 Task: Create a sub task Release to Production / Go Live for the task  Implement a new cloud-based facilities management system for a company in the project BoostTech , assign it to team member softage.4@softage.net and update the status of the sub task to  At Risk , set the priority of the sub task to Medium
Action: Mouse moved to (252, 376)
Screenshot: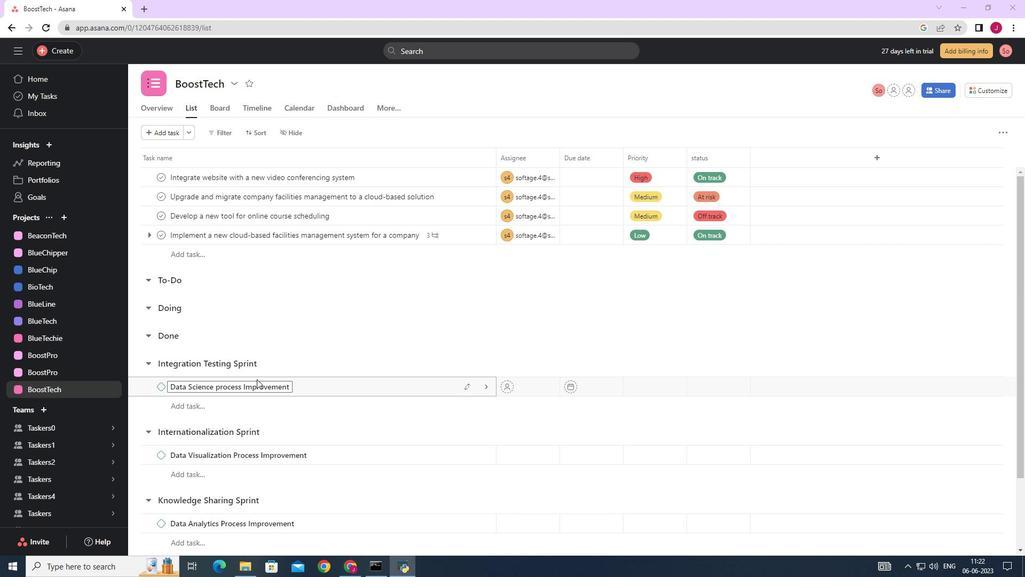 
Action: Mouse scrolled (252, 375) with delta (0, 0)
Screenshot: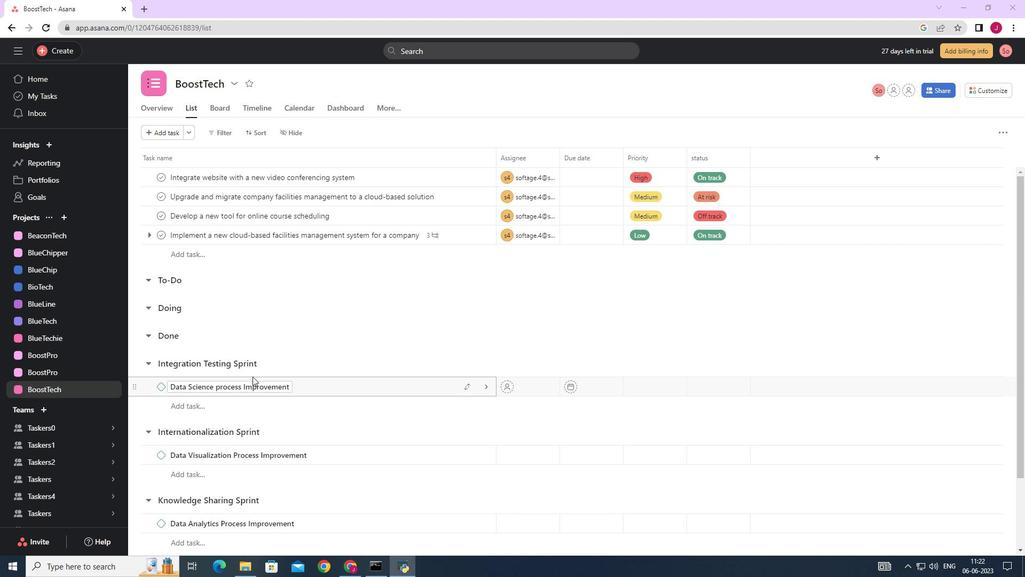 
Action: Mouse scrolled (252, 375) with delta (0, 0)
Screenshot: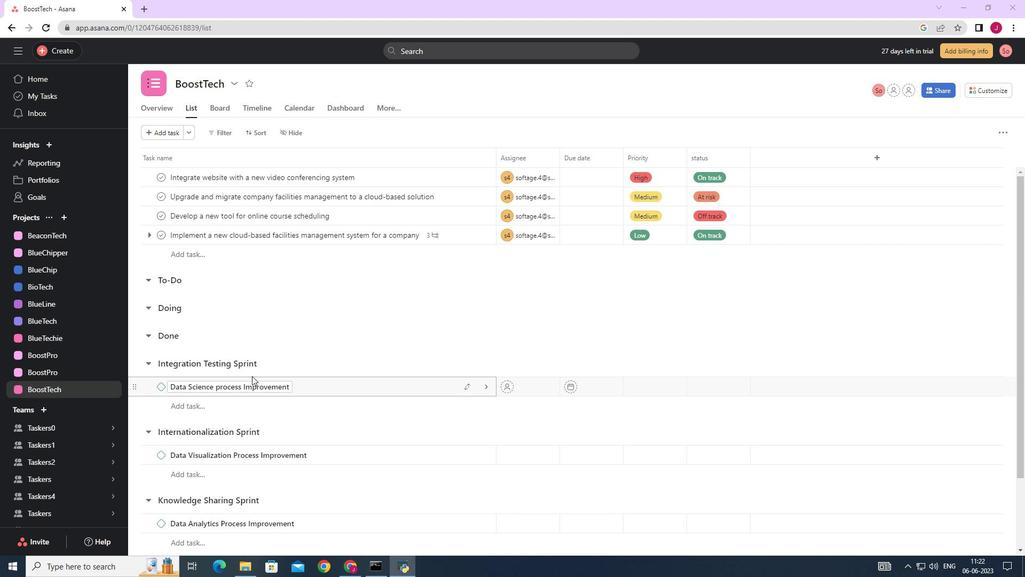 
Action: Mouse scrolled (252, 375) with delta (0, 0)
Screenshot: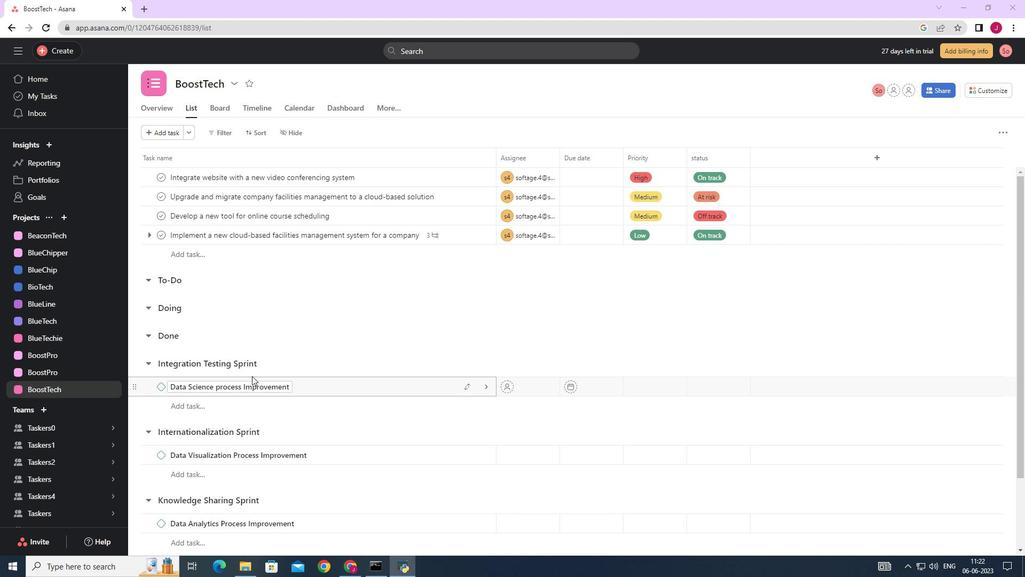 
Action: Mouse scrolled (252, 375) with delta (0, 0)
Screenshot: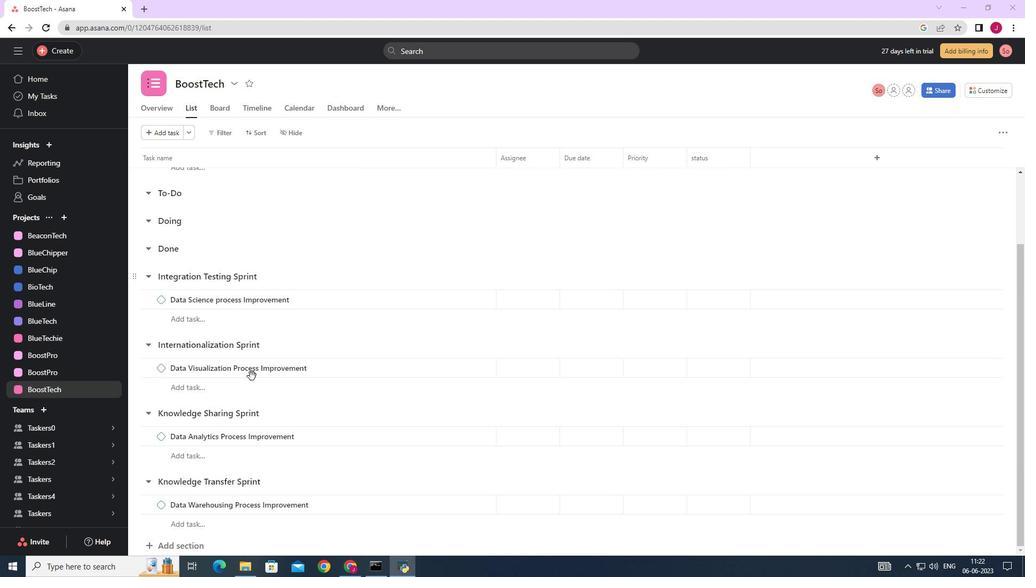 
Action: Mouse scrolled (252, 375) with delta (0, 0)
Screenshot: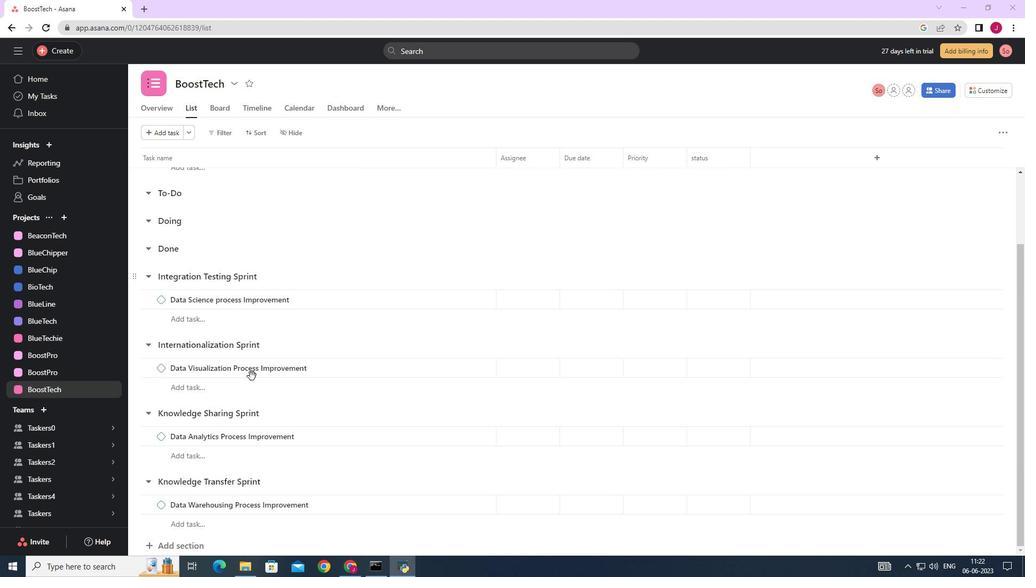 
Action: Mouse scrolled (252, 375) with delta (0, 0)
Screenshot: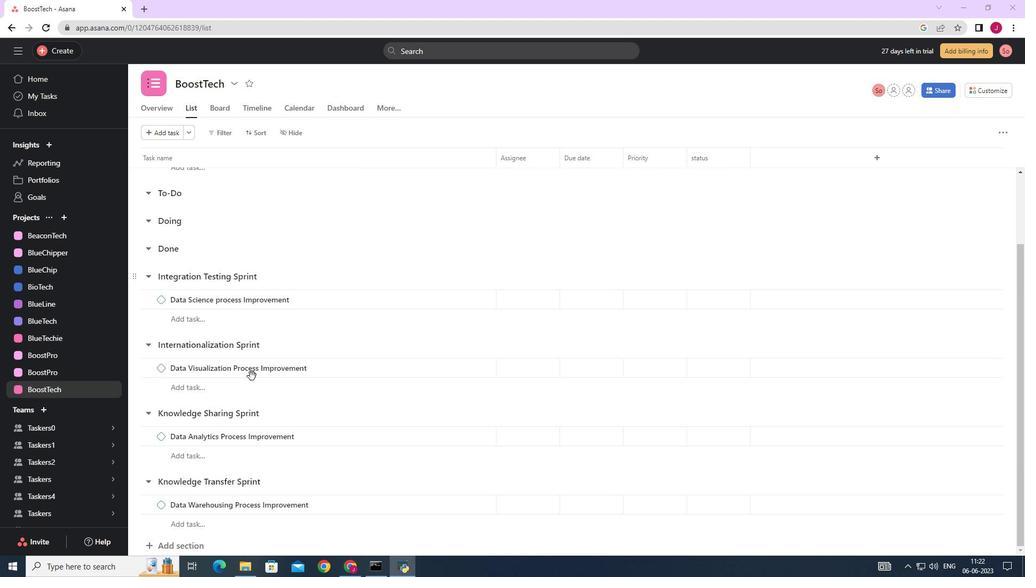
Action: Mouse scrolled (252, 375) with delta (0, 0)
Screenshot: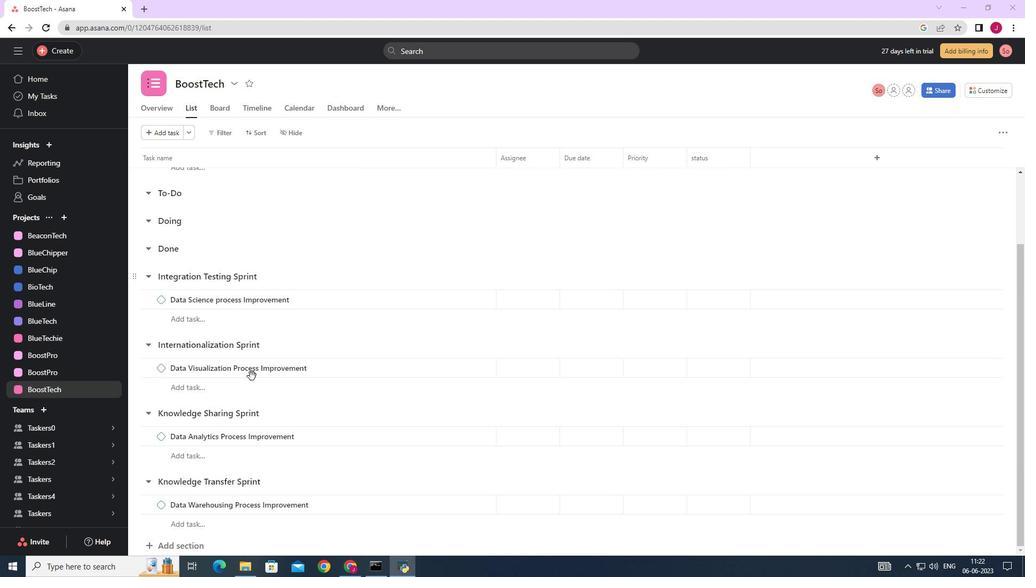 
Action: Mouse moved to (255, 376)
Screenshot: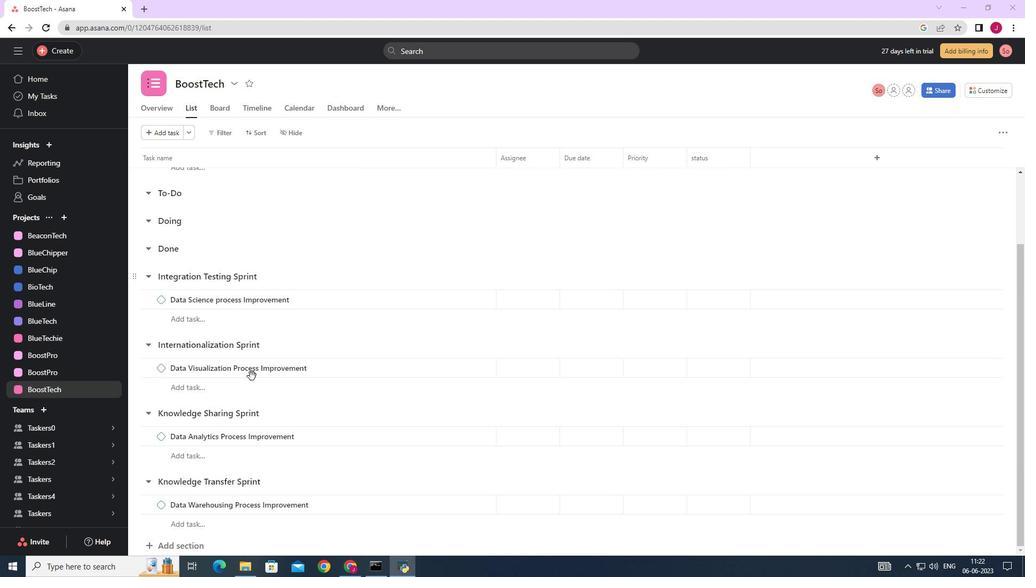 
Action: Mouse scrolled (255, 376) with delta (0, 0)
Screenshot: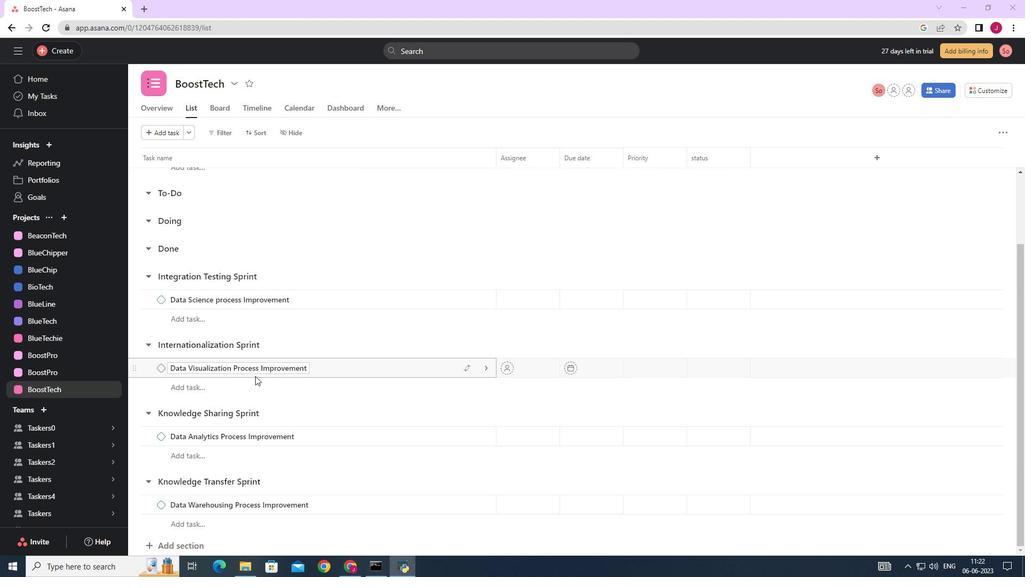 
Action: Mouse scrolled (255, 376) with delta (0, 0)
Screenshot: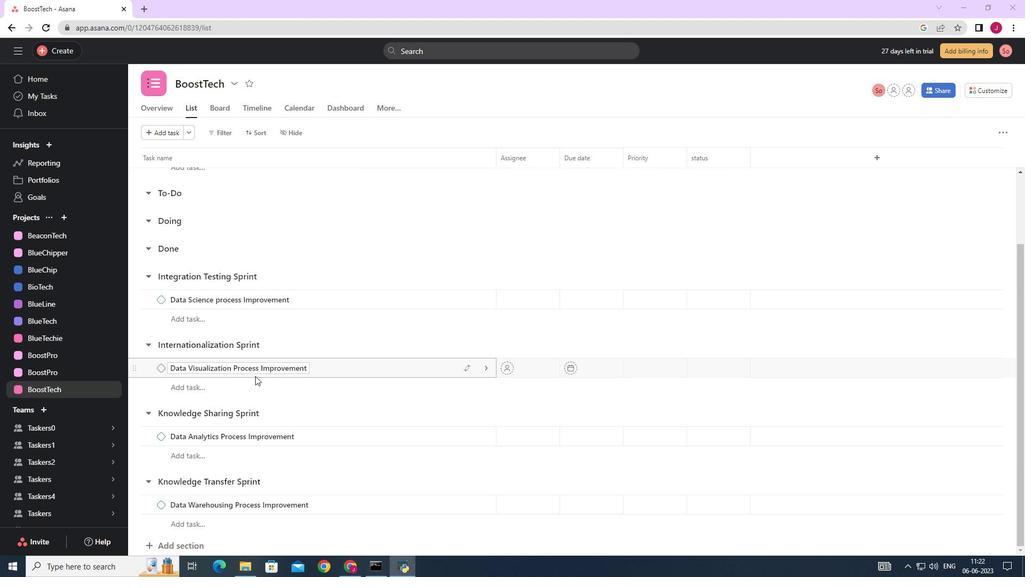 
Action: Mouse scrolled (255, 376) with delta (0, 0)
Screenshot: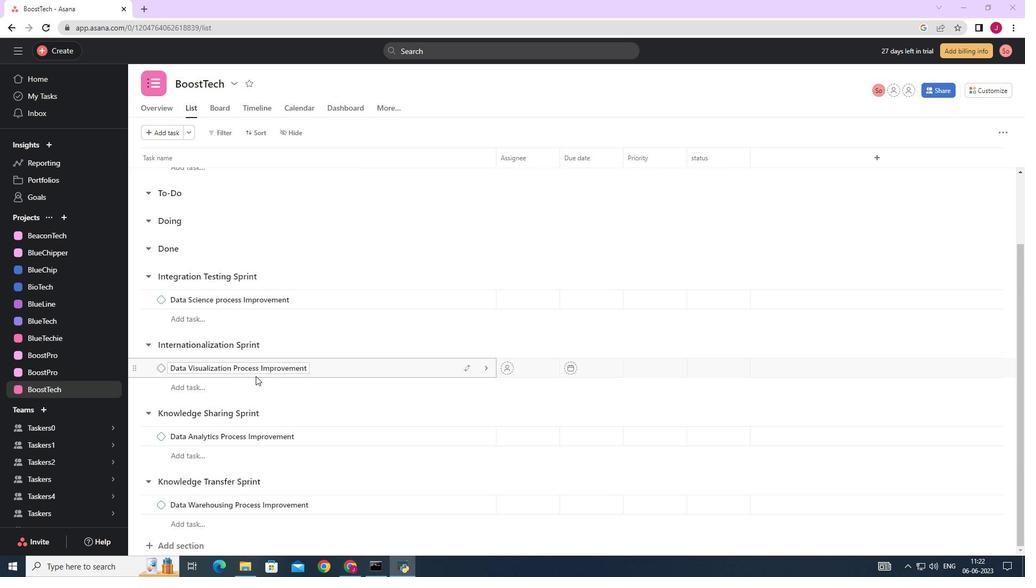 
Action: Mouse scrolled (255, 376) with delta (0, 0)
Screenshot: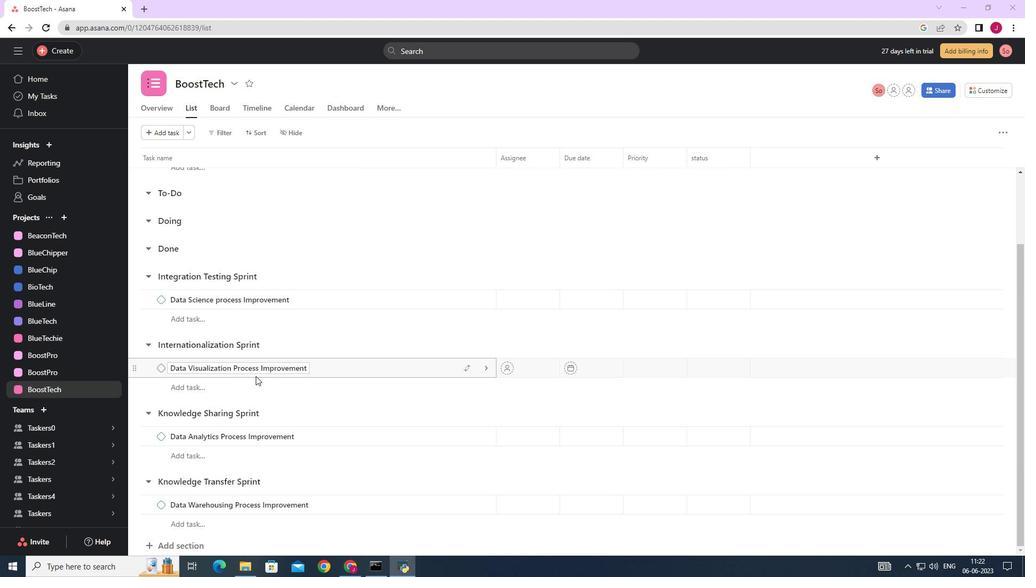 
Action: Mouse moved to (454, 233)
Screenshot: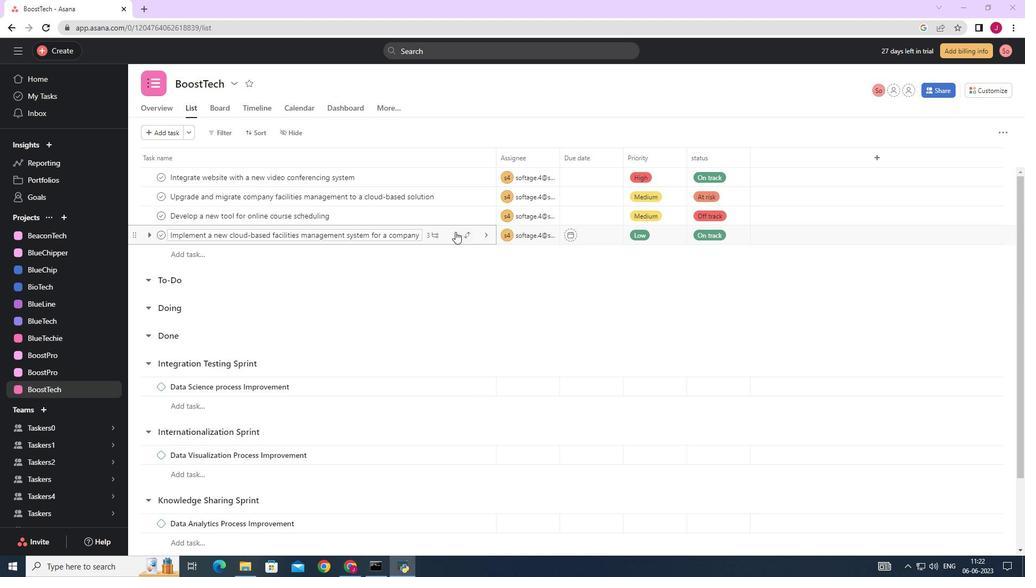 
Action: Mouse pressed left at (454, 233)
Screenshot: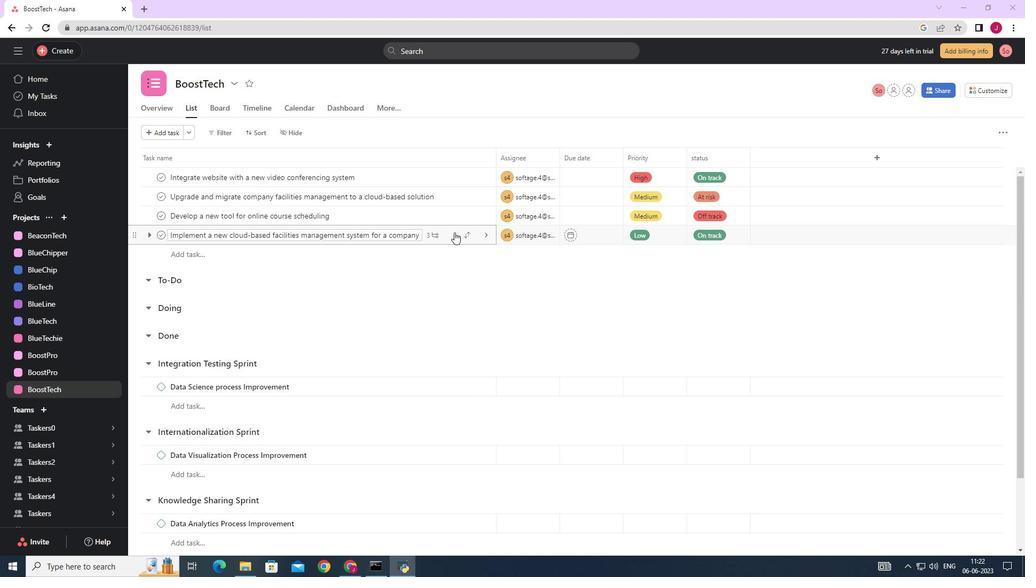 
Action: Mouse moved to (828, 315)
Screenshot: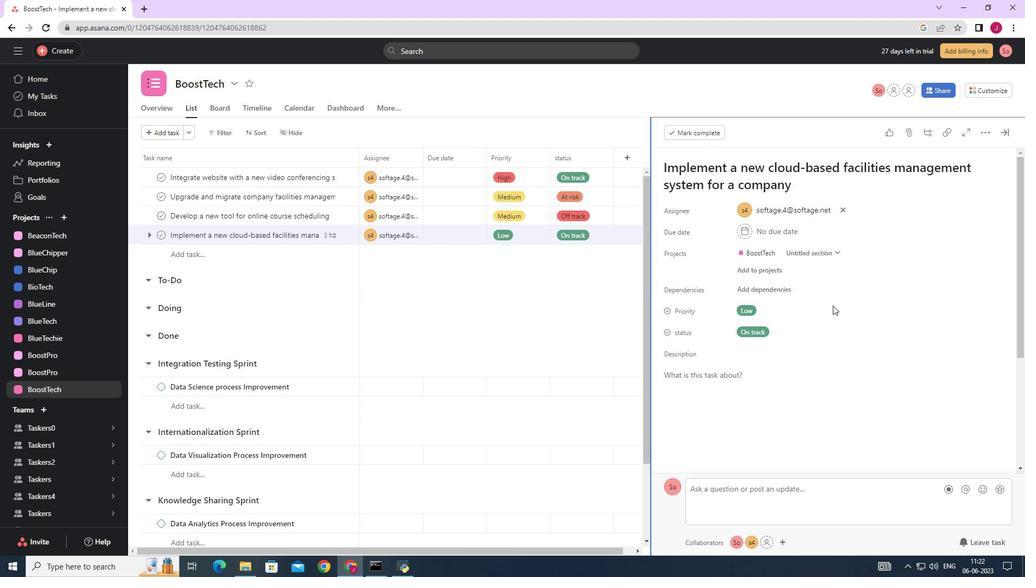 
Action: Mouse scrolled (829, 313) with delta (0, 0)
Screenshot: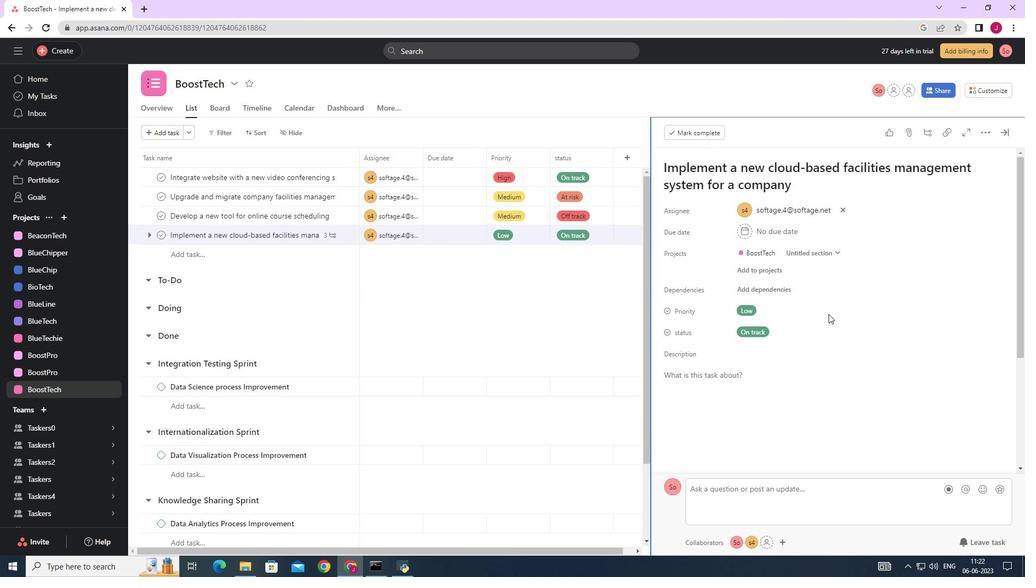 
Action: Mouse moved to (828, 315)
Screenshot: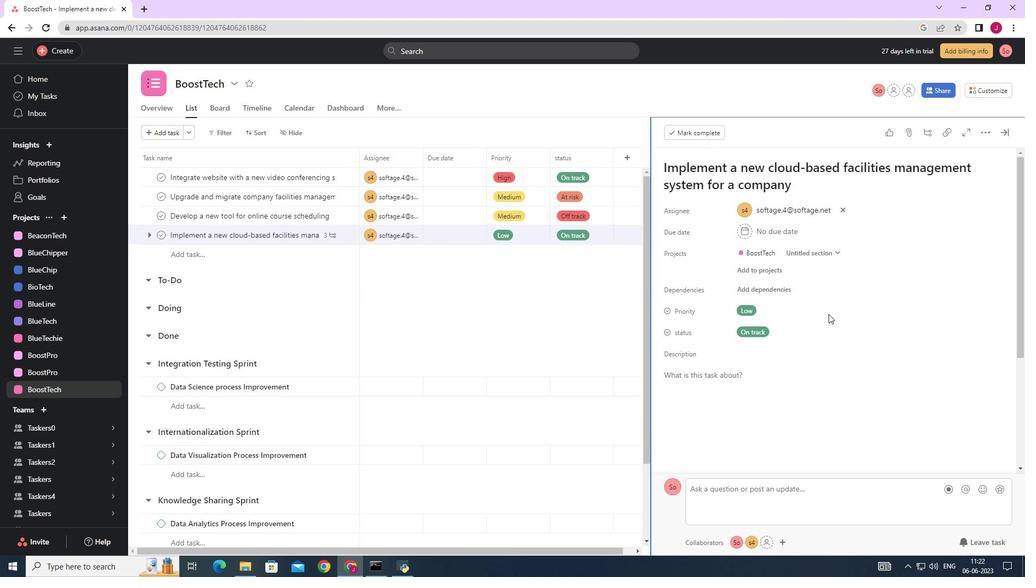 
Action: Mouse scrolled (828, 314) with delta (0, 0)
Screenshot: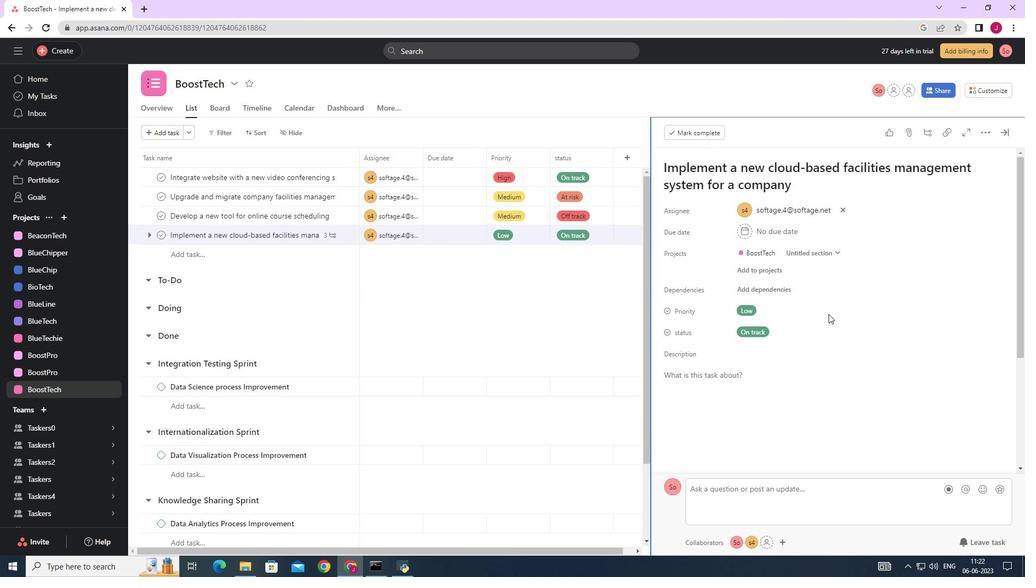 
Action: Mouse moved to (828, 315)
Screenshot: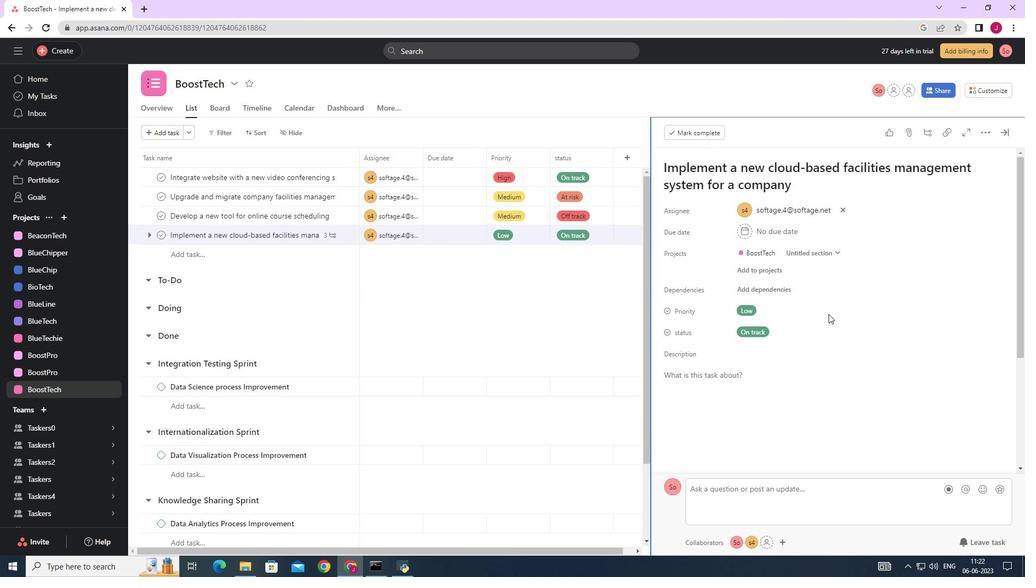 
Action: Mouse scrolled (828, 314) with delta (0, 0)
Screenshot: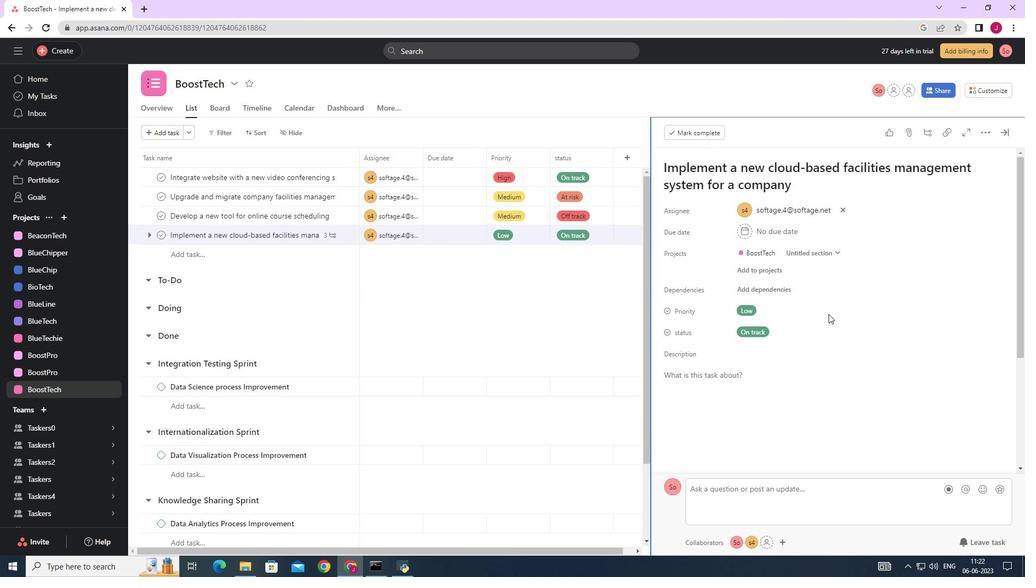 
Action: Mouse scrolled (828, 314) with delta (0, 0)
Screenshot: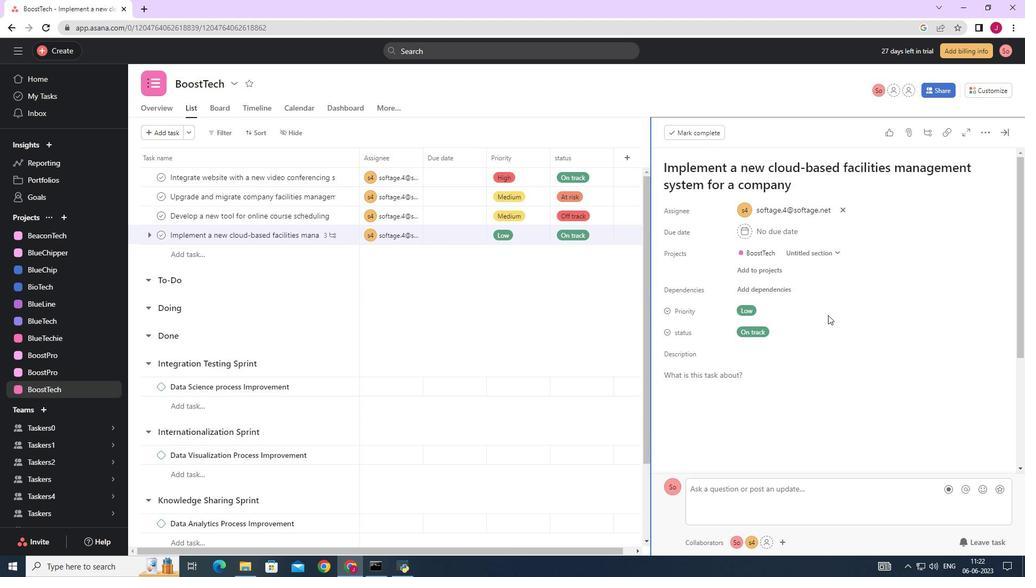 
Action: Mouse scrolled (828, 314) with delta (0, 0)
Screenshot: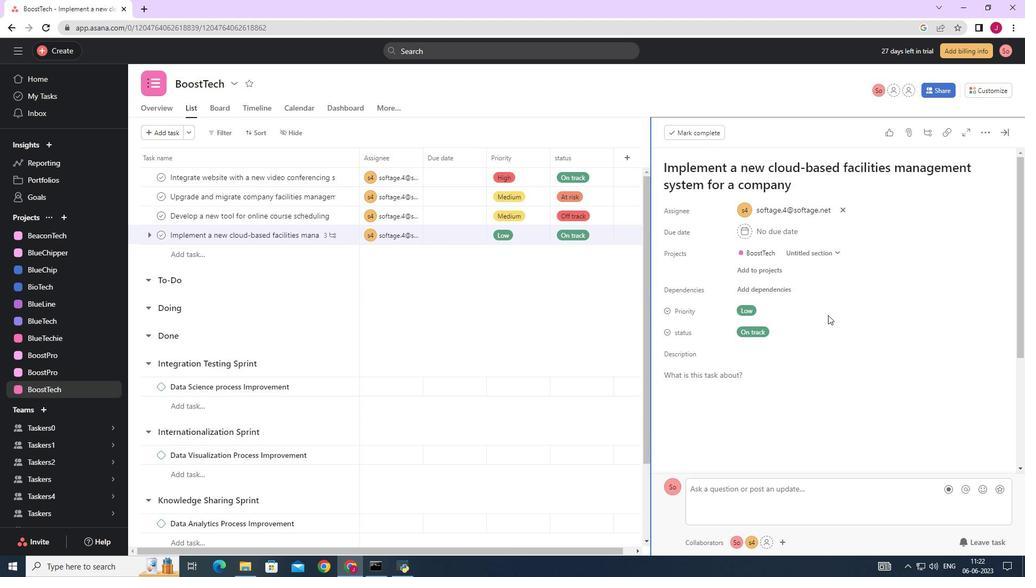 
Action: Mouse scrolled (828, 314) with delta (0, 0)
Screenshot: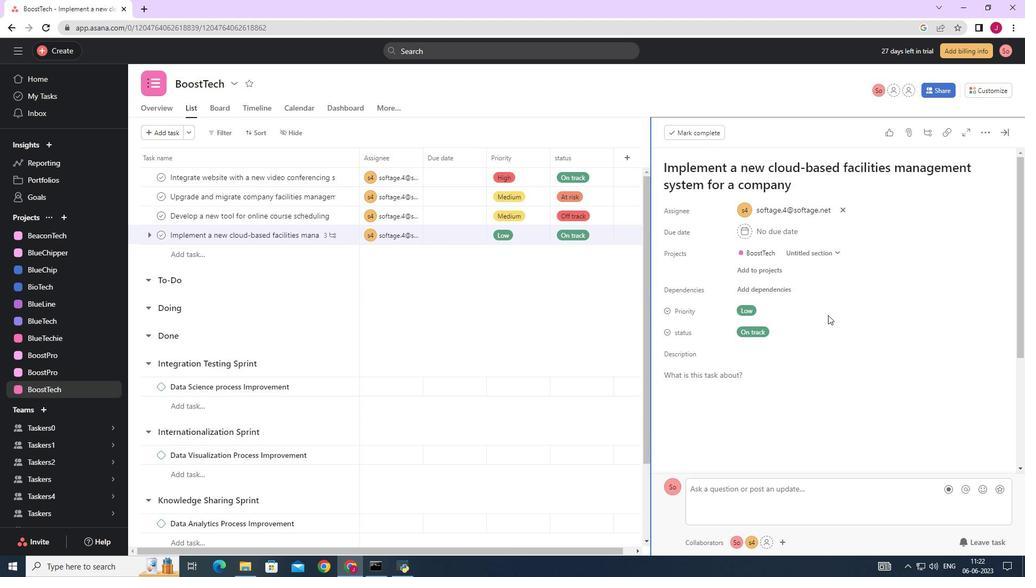 
Action: Mouse moved to (697, 387)
Screenshot: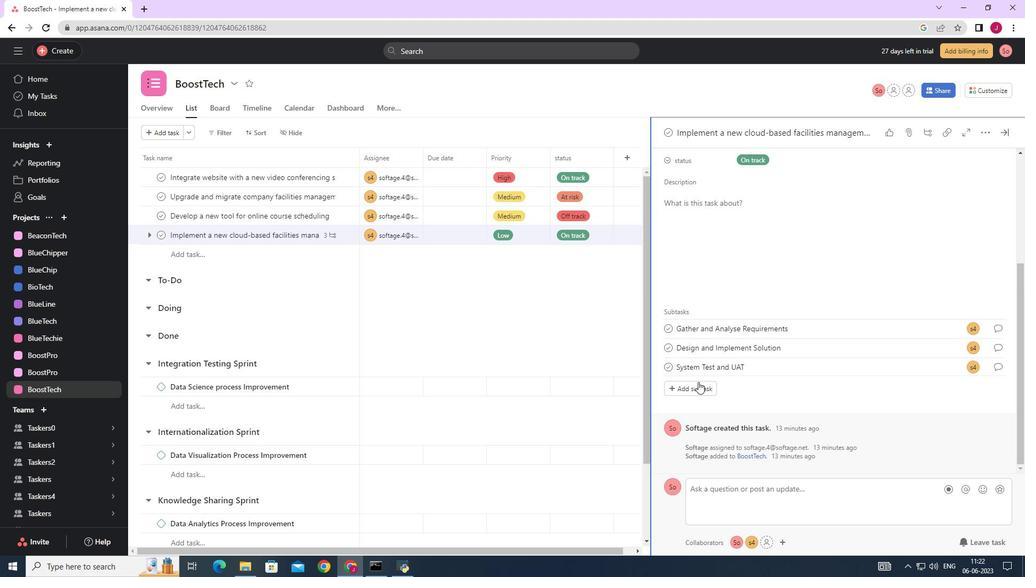 
Action: Mouse pressed left at (697, 387)
Screenshot: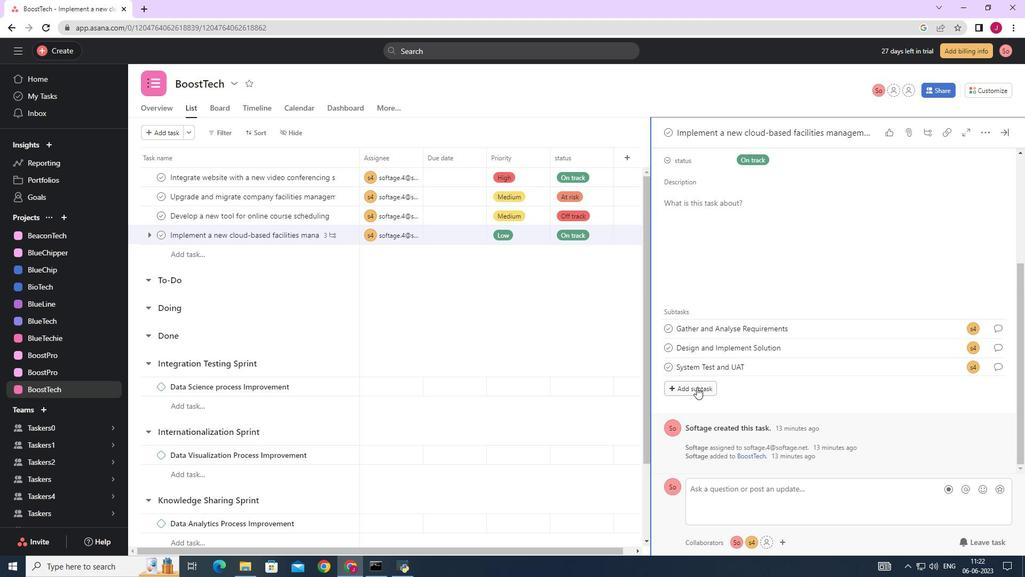 
Action: Key pressed <Key.caps_lock><Key.caps_lock>r<Key.caps_lock>ELEASE<Key.space>TO<Key.space><Key.caps_lock>p<Key.caps_lock>RODUCTION<Key.space>/<Key.space><Key.caps_lock>g<Key.caps_lock>O<Key.space><Key.caps_lock>l<Key.caps_lock>IVE
Screenshot: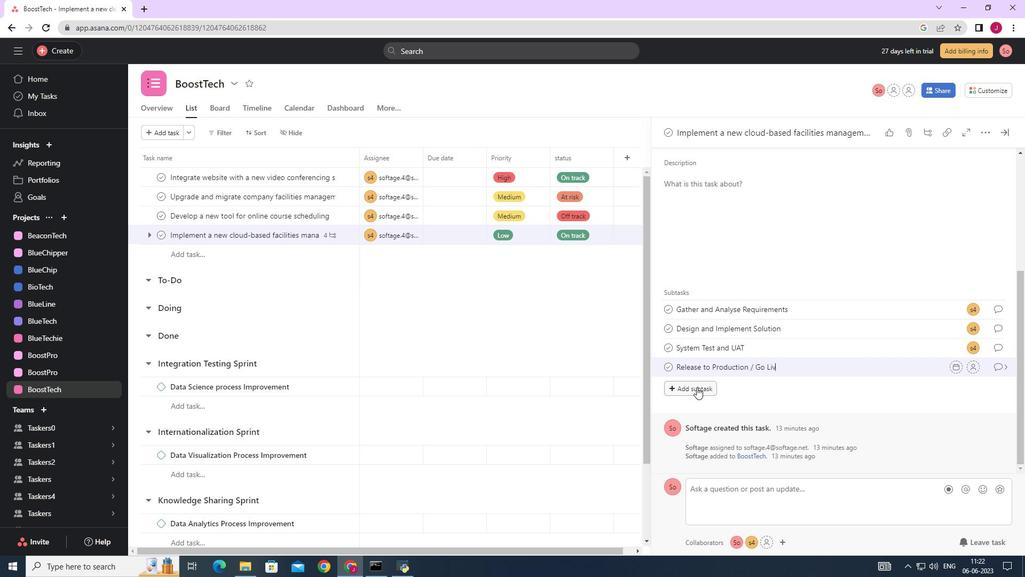 
Action: Mouse moved to (975, 367)
Screenshot: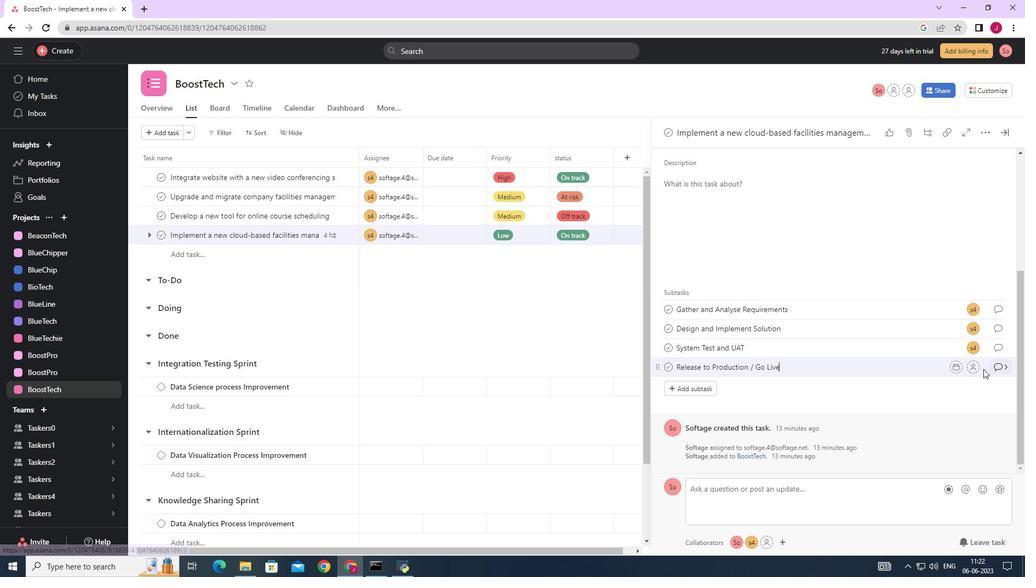 
Action: Mouse pressed left at (975, 367)
Screenshot: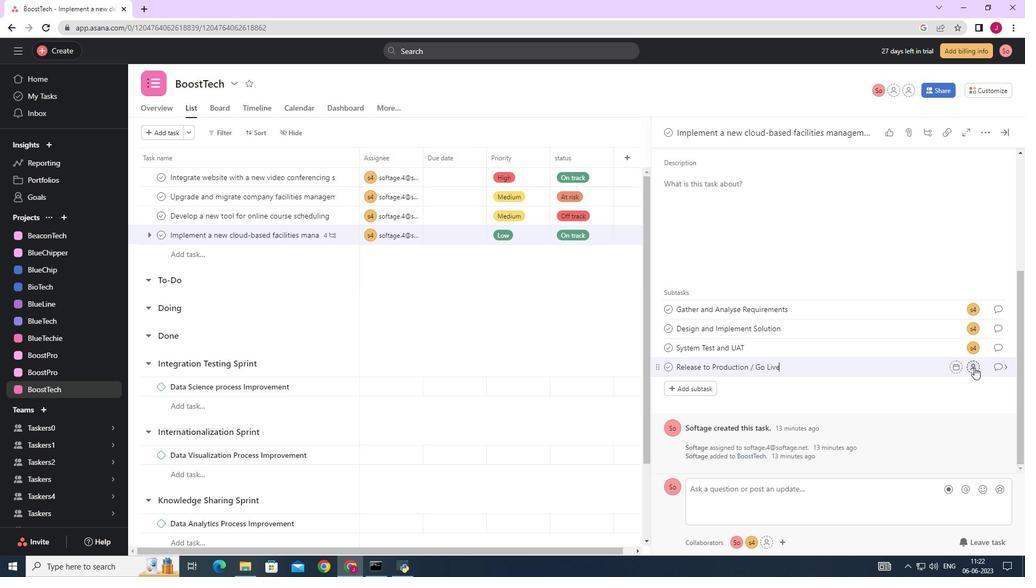 
Action: Key pressed SOFTAGE.4
Screenshot: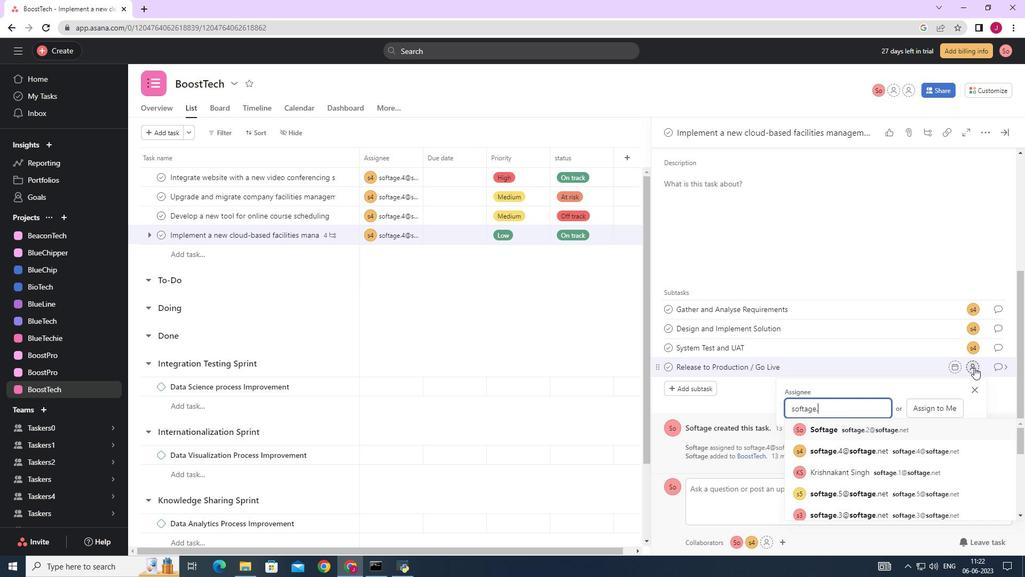 
Action: Mouse moved to (863, 426)
Screenshot: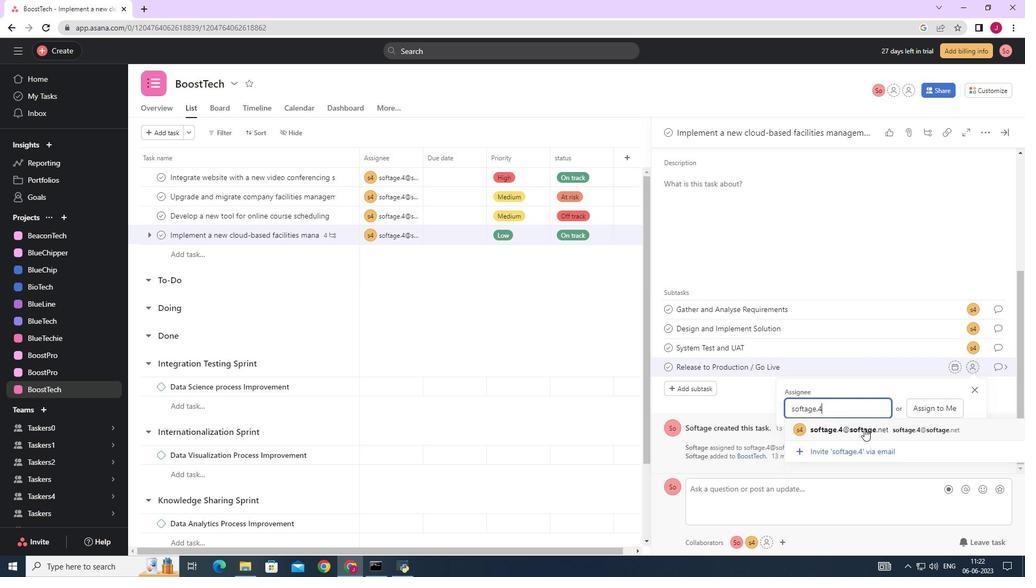 
Action: Mouse pressed left at (863, 426)
Screenshot: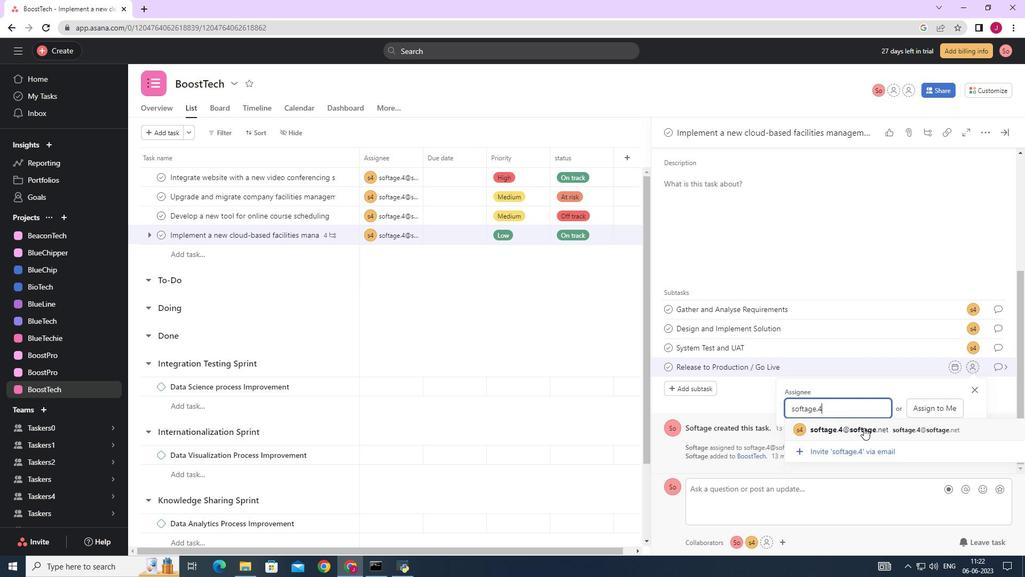 
Action: Mouse moved to (998, 366)
Screenshot: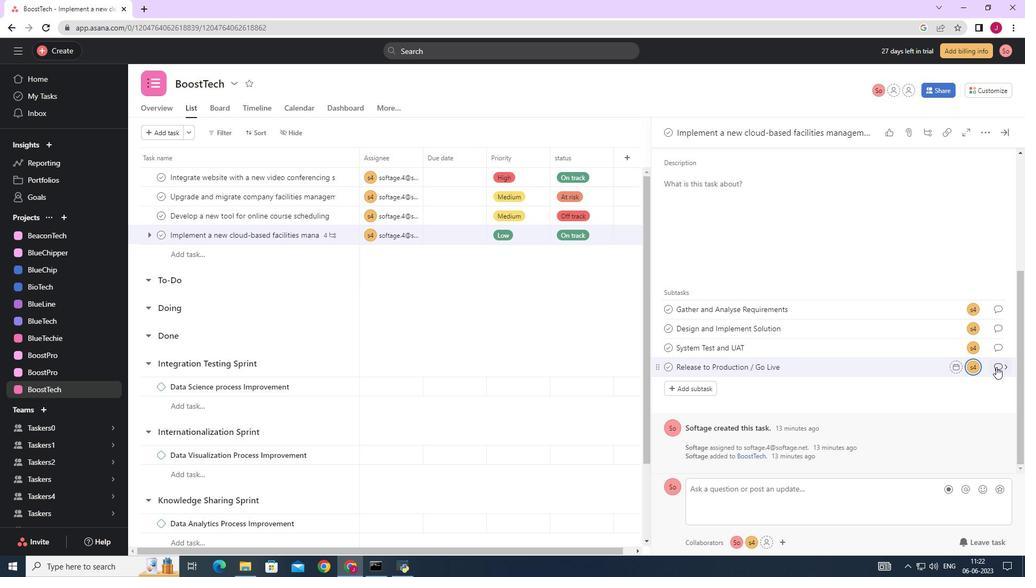 
Action: Mouse pressed left at (998, 366)
Screenshot: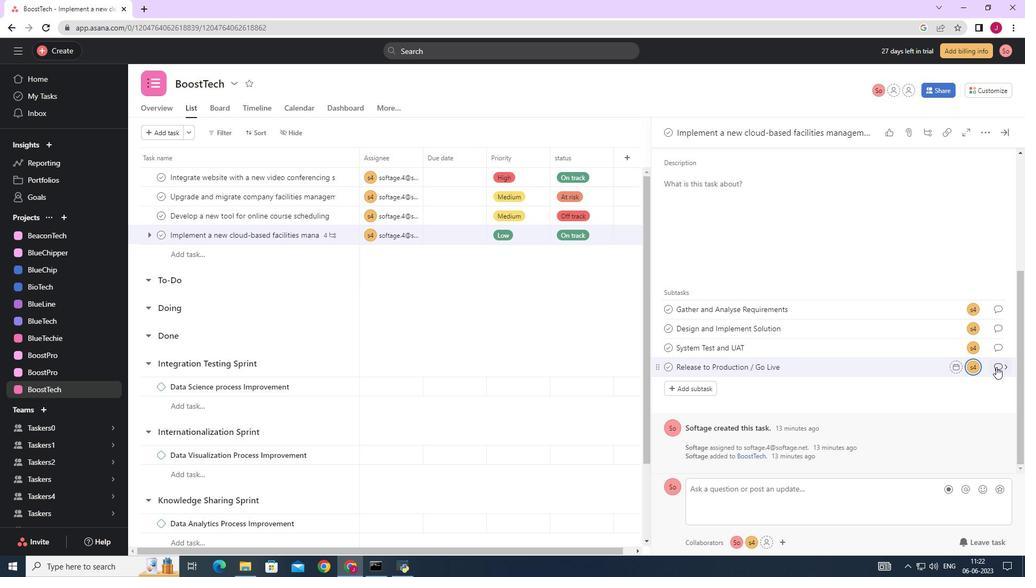 
Action: Mouse moved to (706, 281)
Screenshot: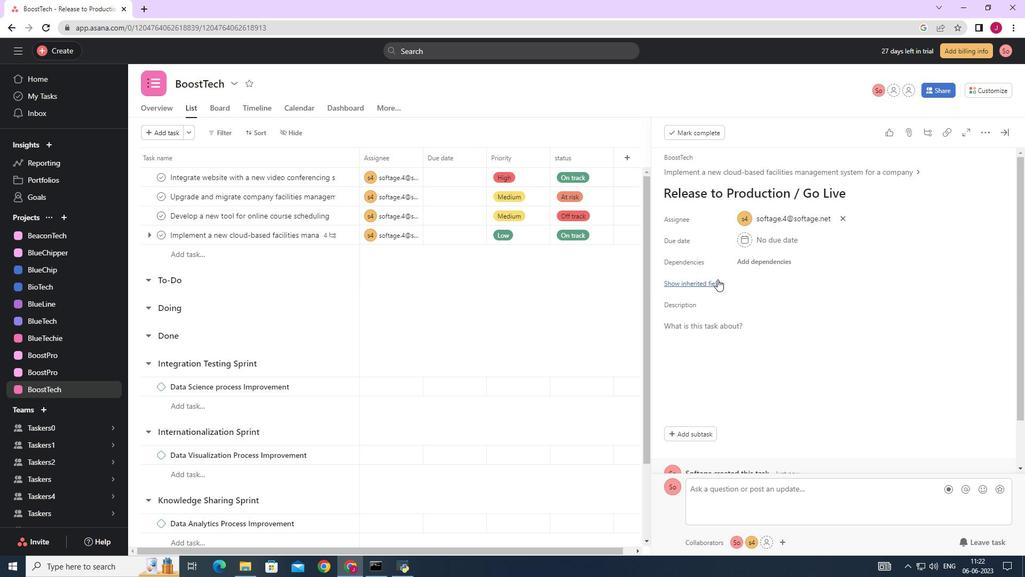 
Action: Mouse pressed left at (706, 281)
Screenshot: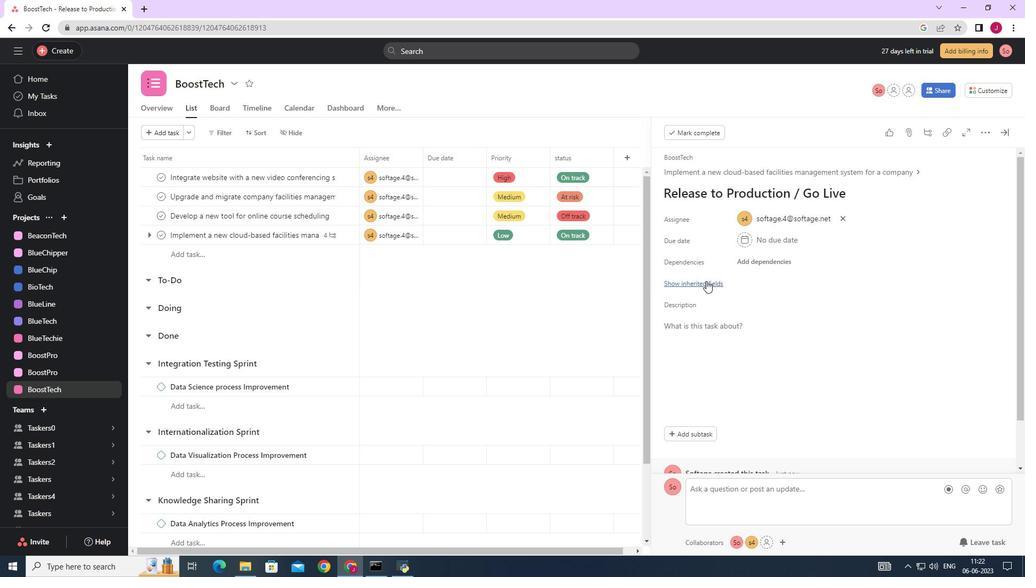 
Action: Mouse moved to (757, 304)
Screenshot: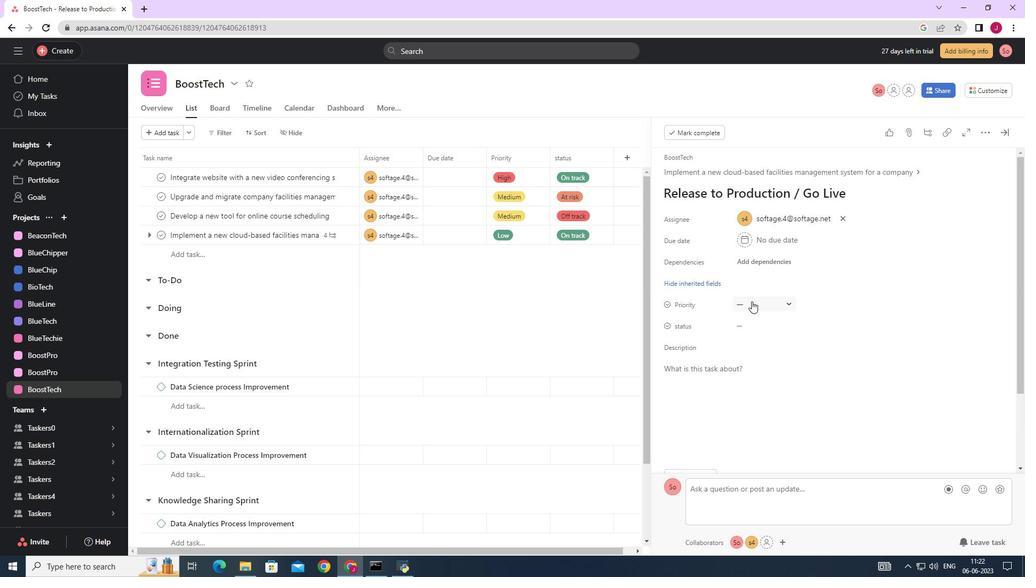 
Action: Mouse pressed left at (757, 304)
Screenshot: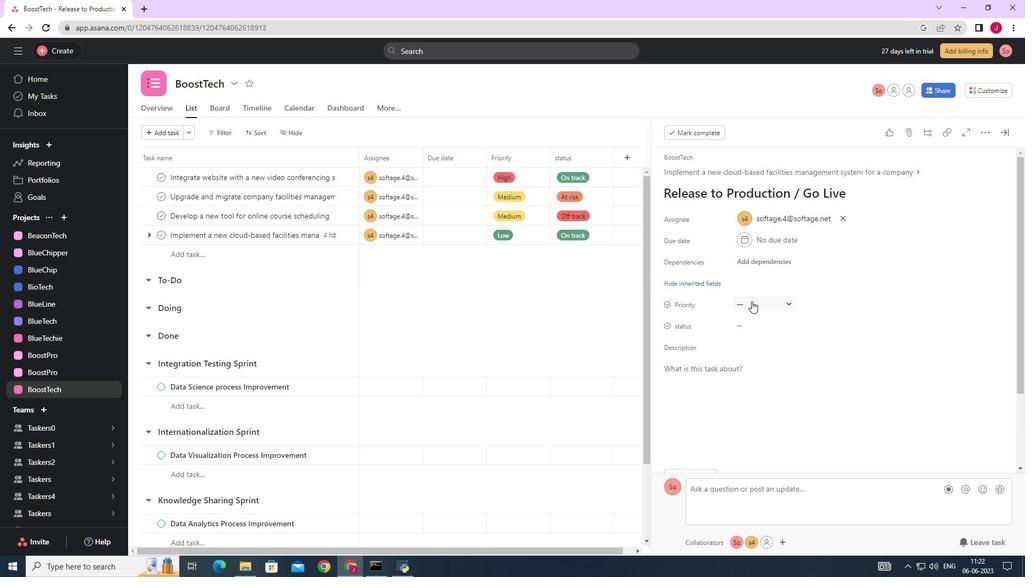 
Action: Mouse moved to (767, 362)
Screenshot: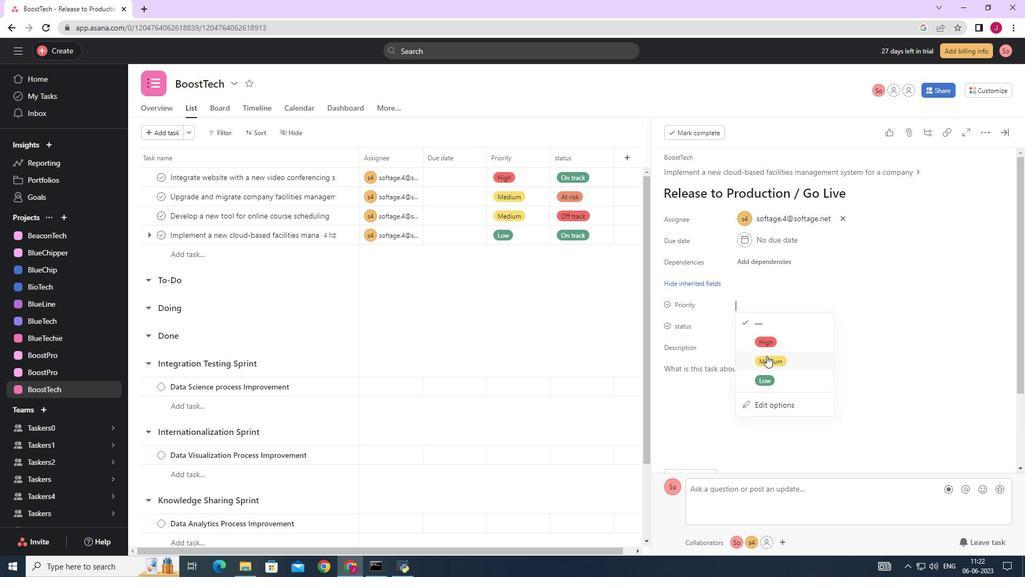 
Action: Mouse pressed left at (767, 362)
Screenshot: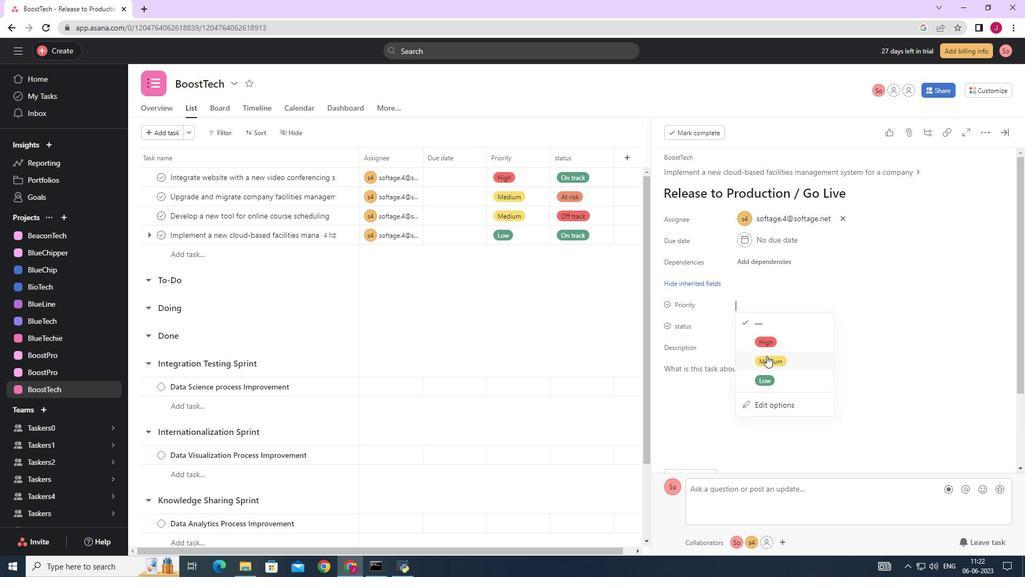 
Action: Mouse moved to (751, 322)
Screenshot: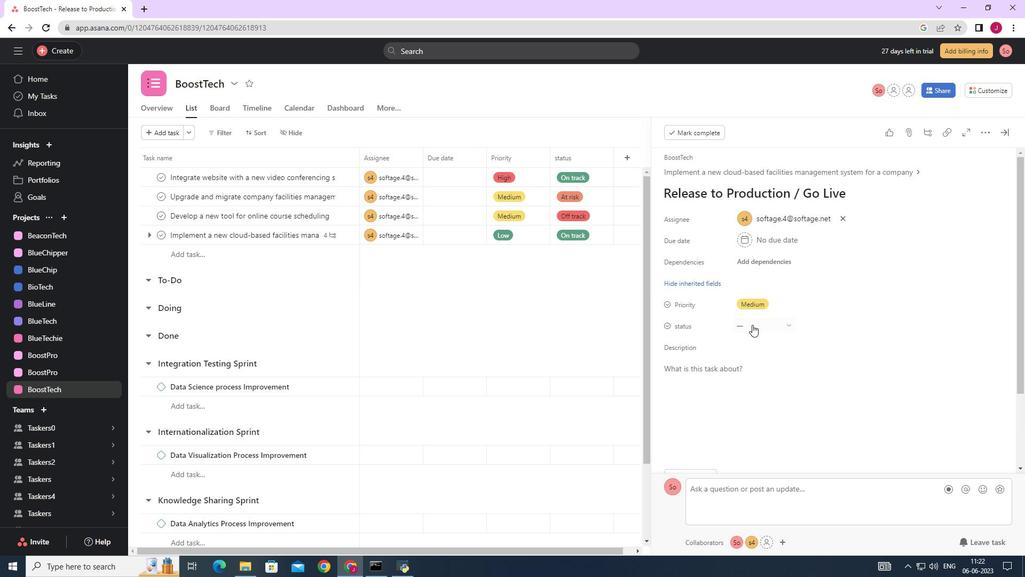 
Action: Mouse pressed left at (751, 322)
Screenshot: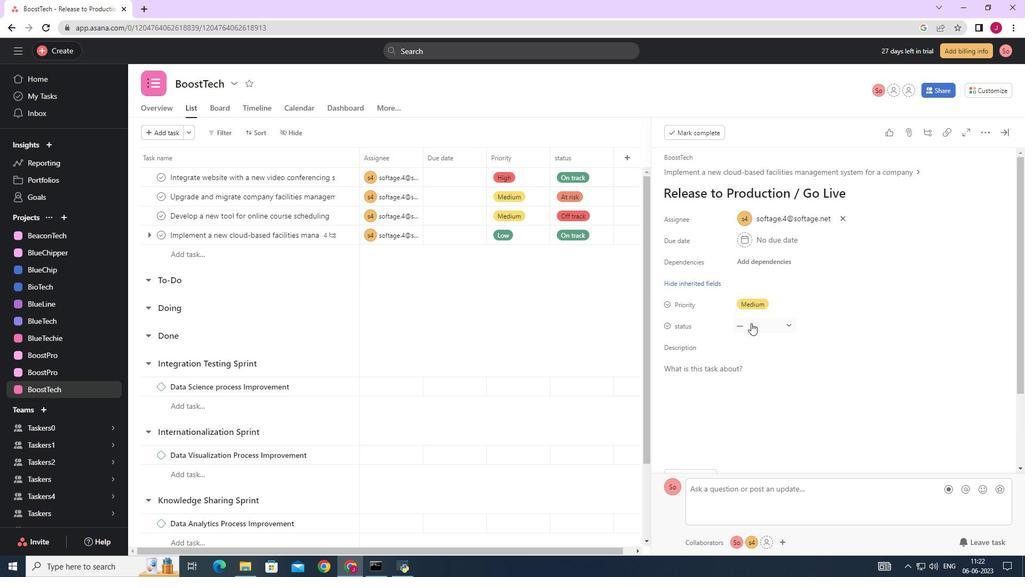 
Action: Mouse moved to (765, 400)
Screenshot: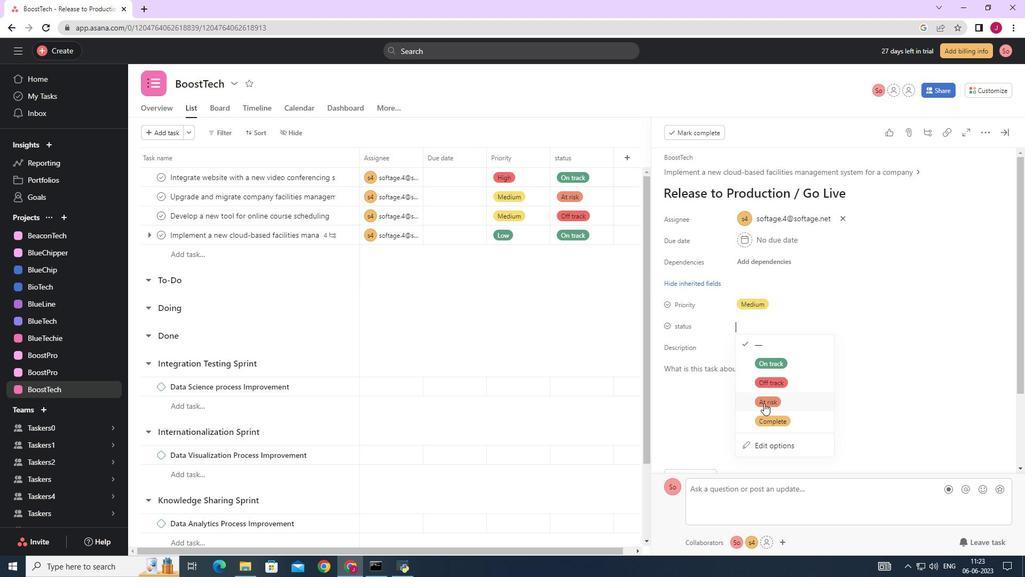 
Action: Mouse pressed left at (765, 400)
Screenshot: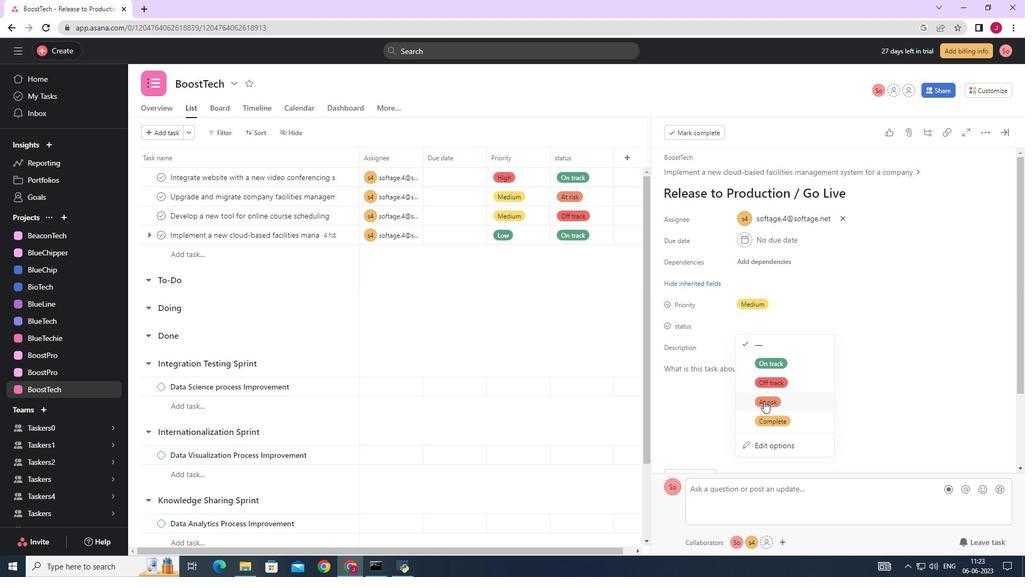 
Action: Mouse moved to (1003, 134)
Screenshot: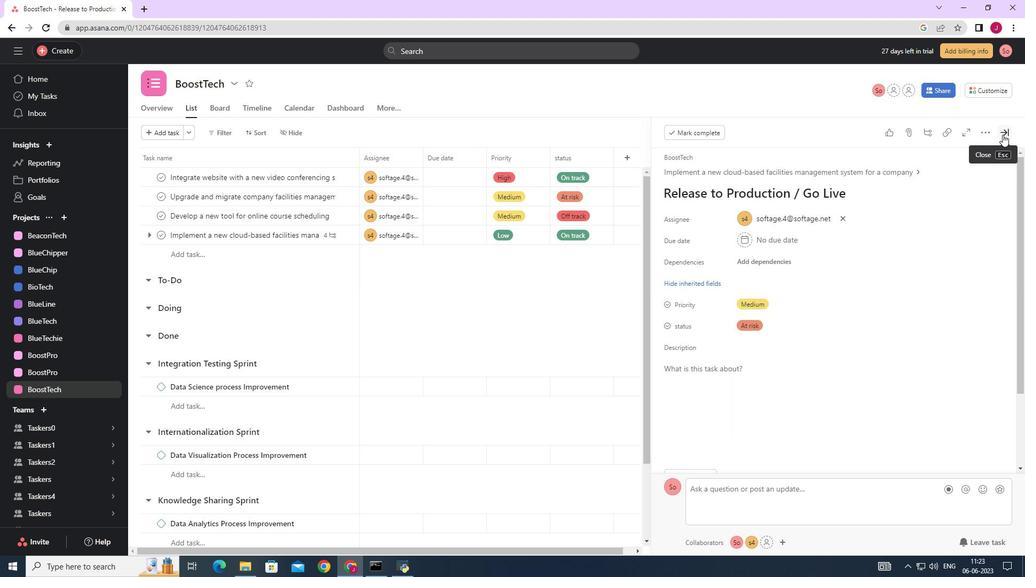 
Action: Mouse pressed left at (1003, 134)
Screenshot: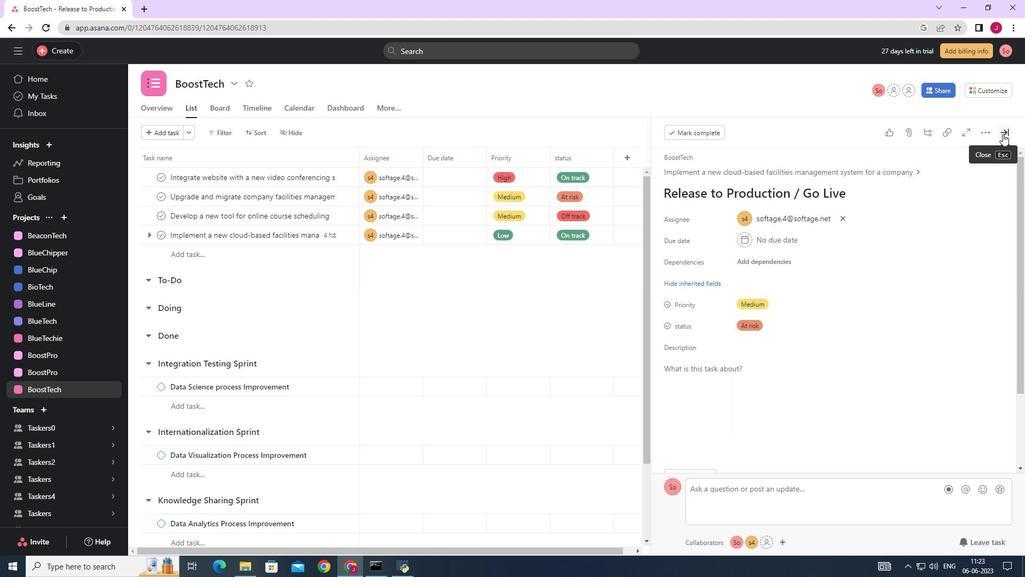 
